 Task: In new skill endorsements turn off email notifications.
Action: Mouse moved to (667, 57)
Screenshot: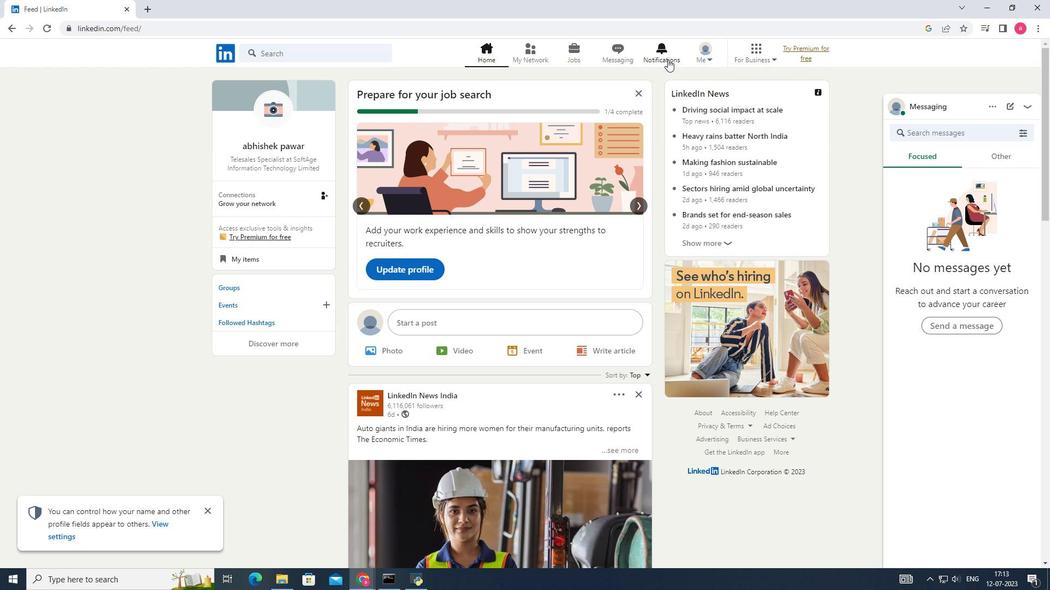 
Action: Mouse pressed left at (667, 57)
Screenshot: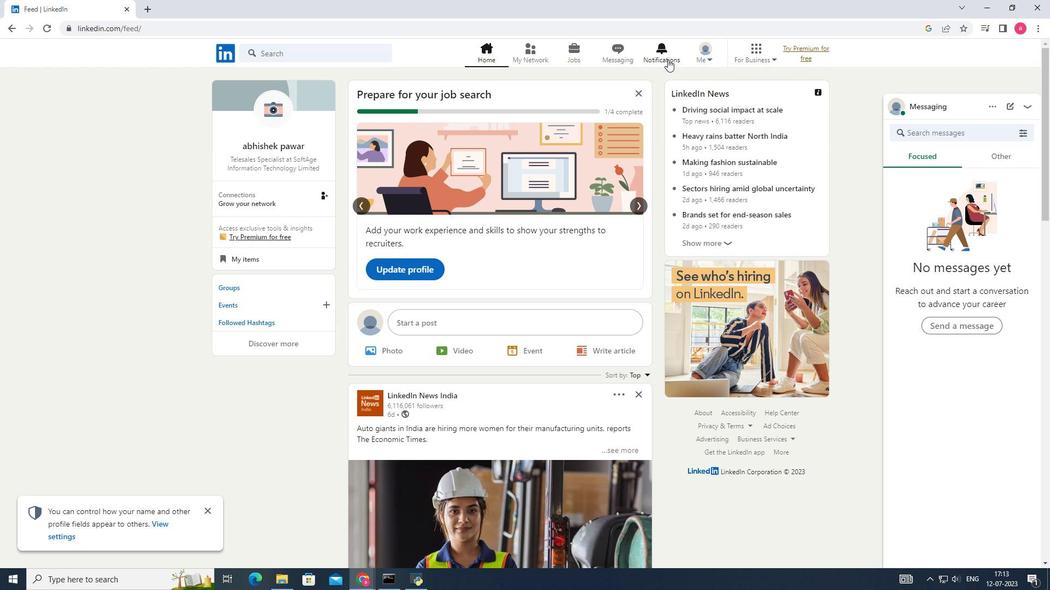
Action: Mouse moved to (243, 125)
Screenshot: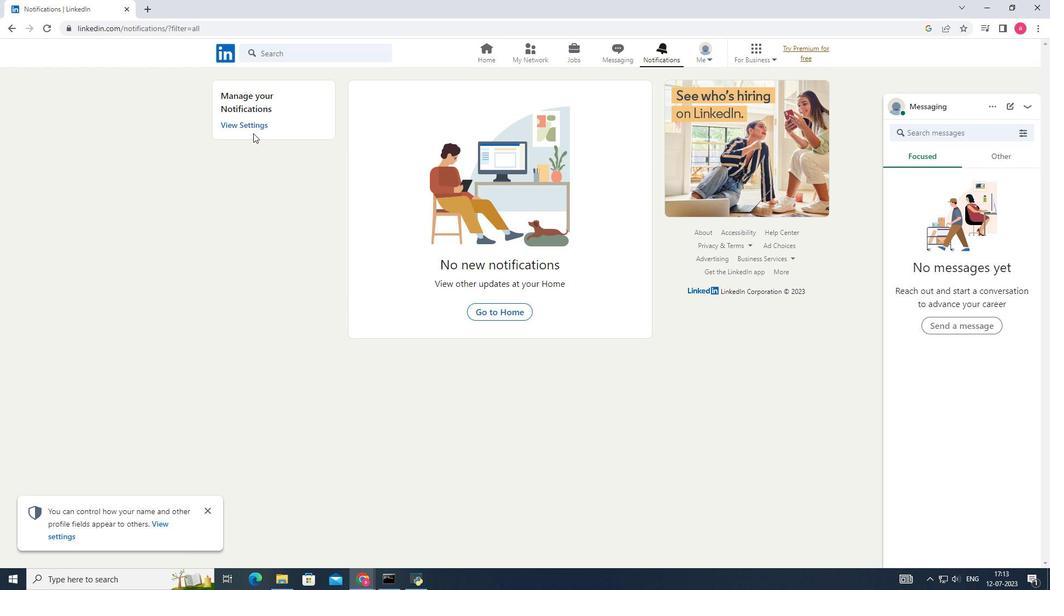 
Action: Mouse pressed left at (243, 125)
Screenshot: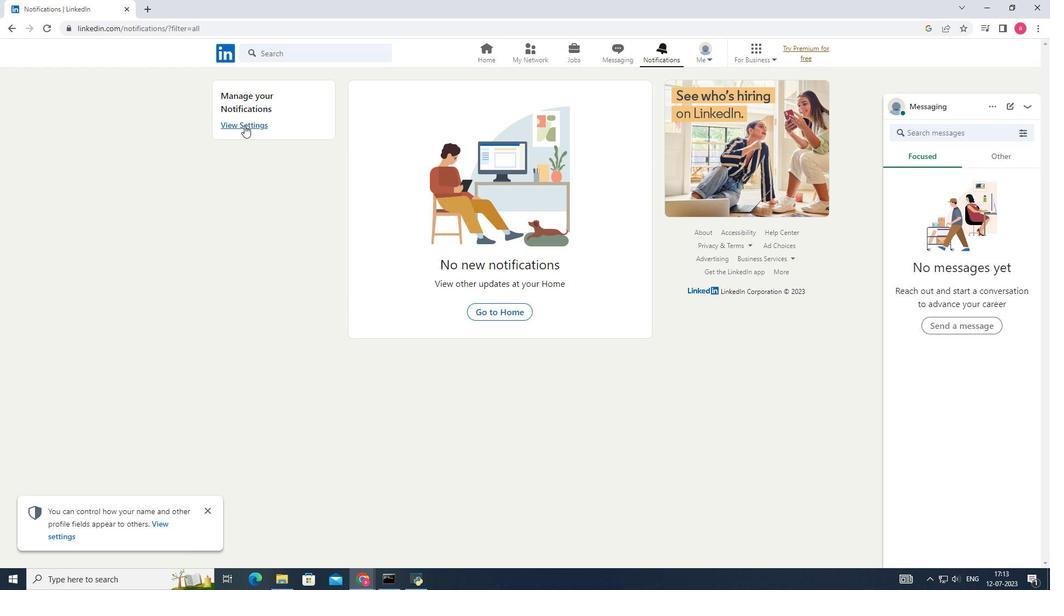 
Action: Mouse moved to (557, 418)
Screenshot: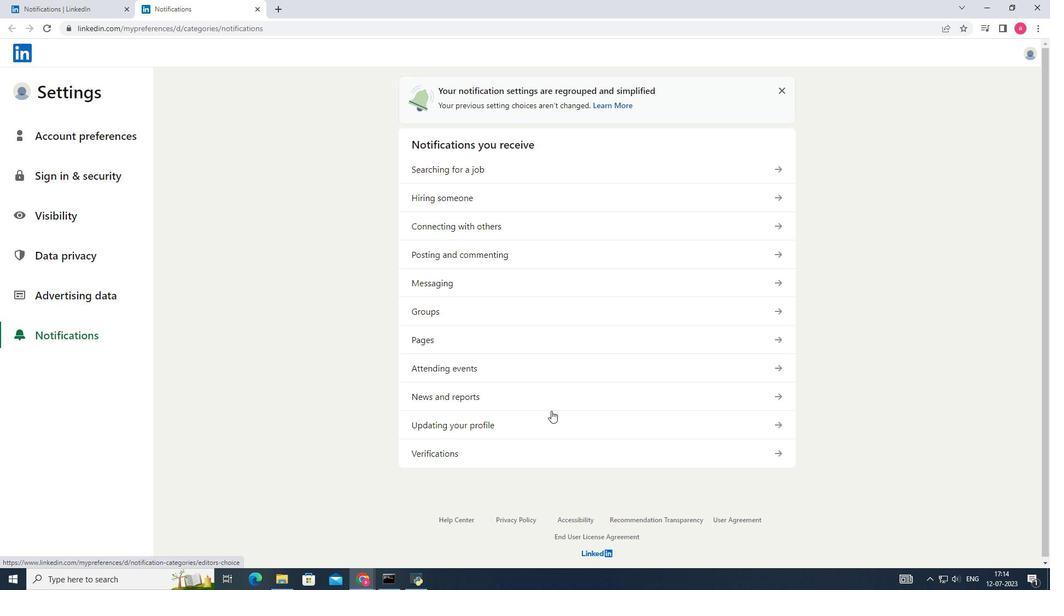 
Action: Mouse pressed left at (557, 418)
Screenshot: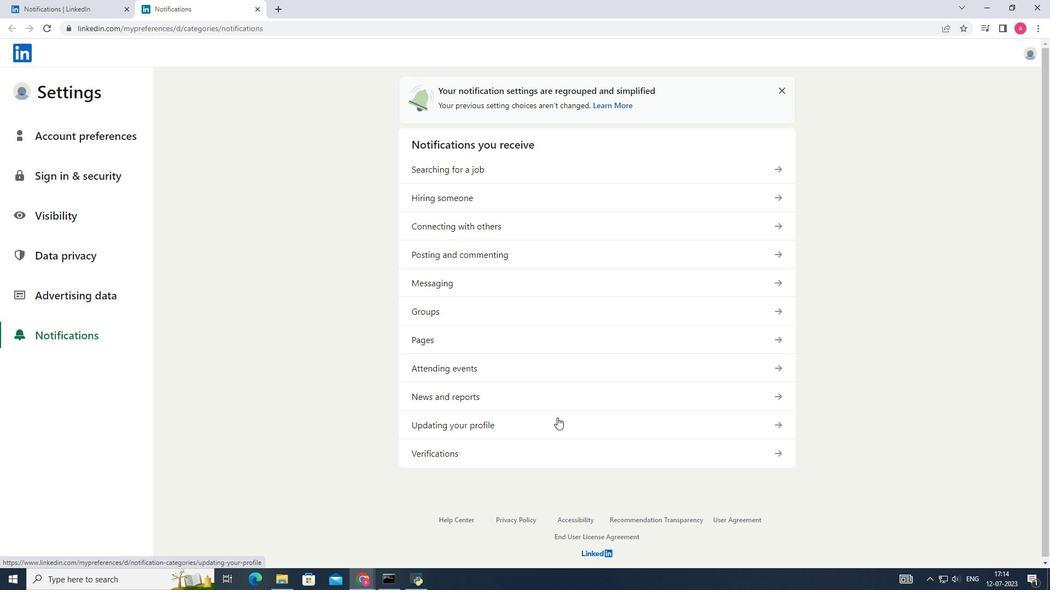 
Action: Mouse moved to (600, 196)
Screenshot: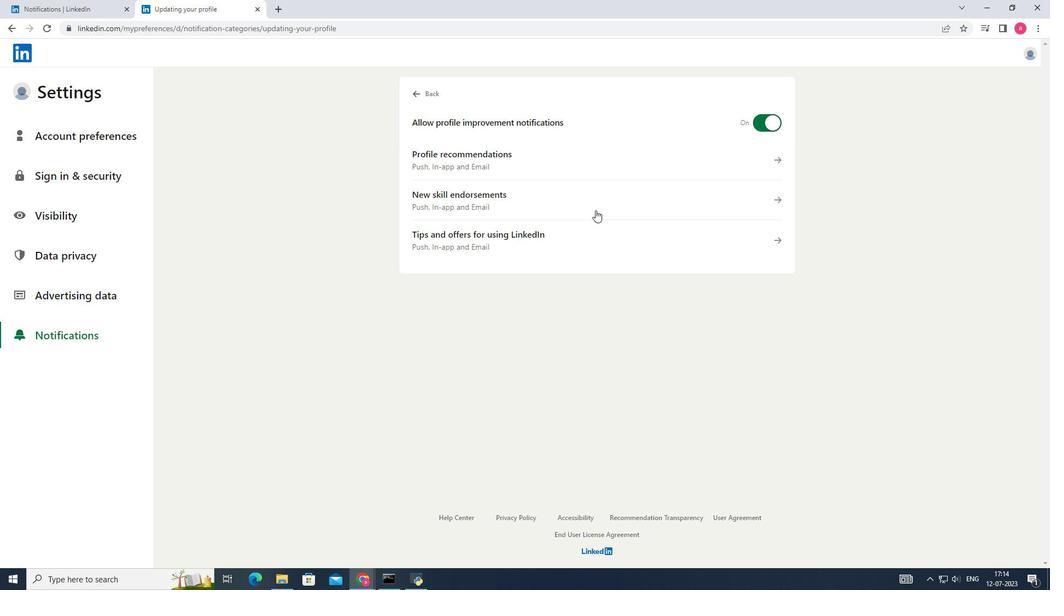 
Action: Mouse pressed left at (600, 196)
Screenshot: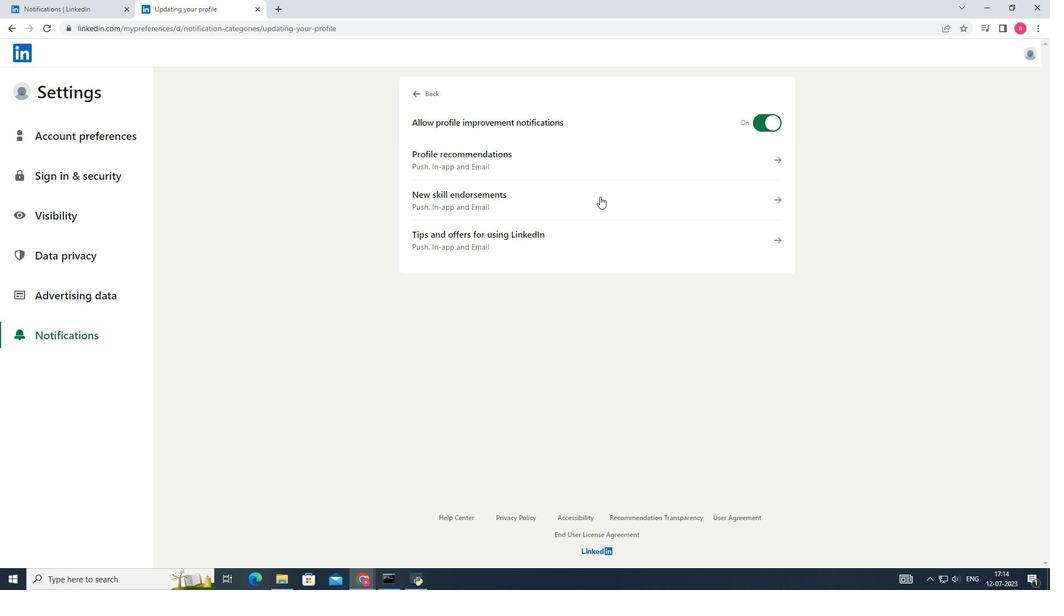 
Action: Mouse moved to (772, 282)
Screenshot: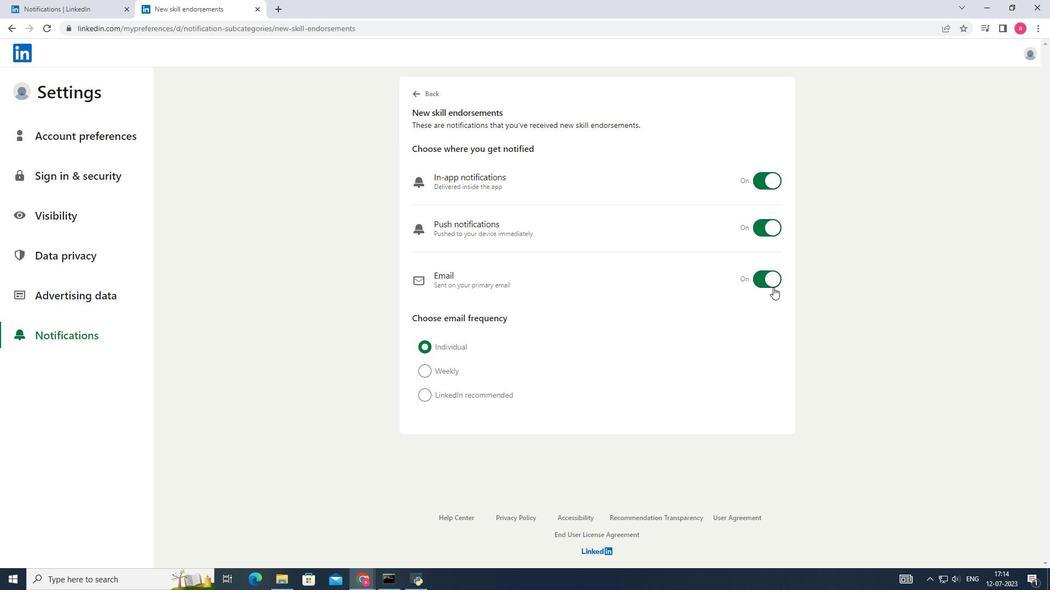 
Action: Mouse pressed left at (772, 282)
Screenshot: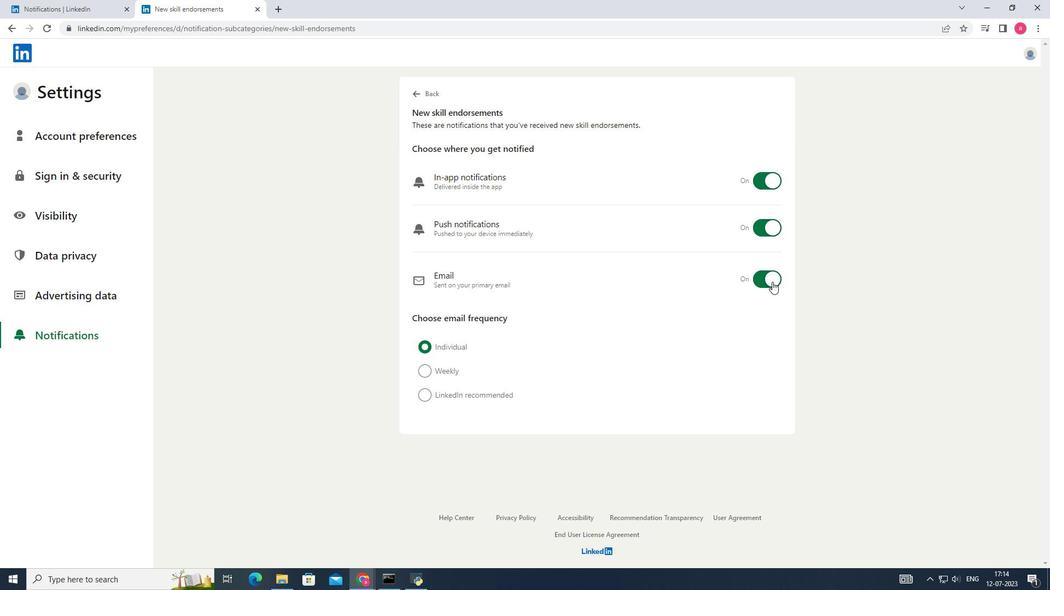 
Action: Mouse moved to (859, 248)
Screenshot: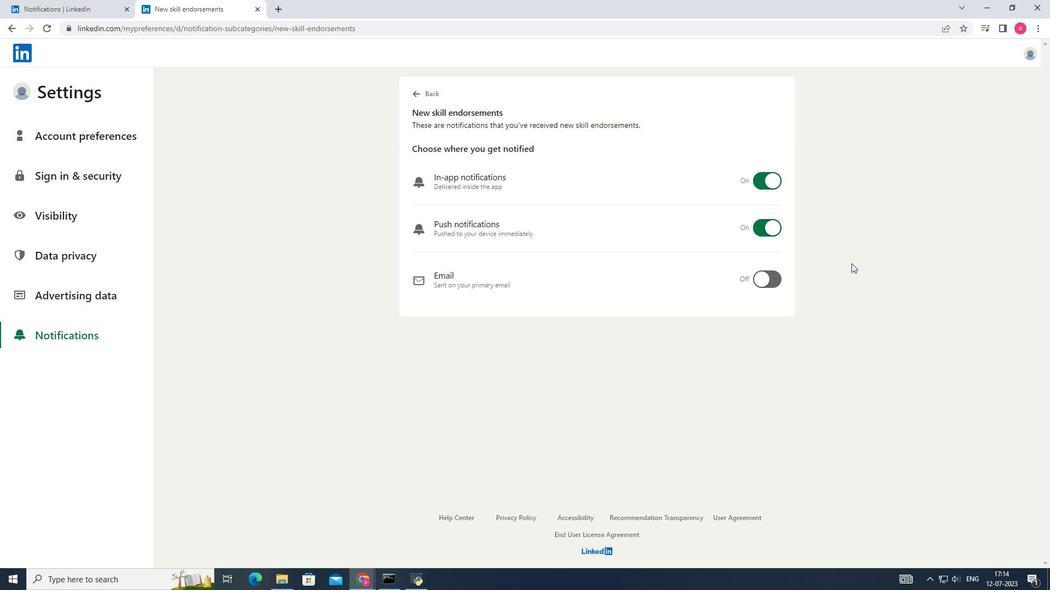 
